 Task: Create a due date automation trigger when advanced on, on the wednesday before a card is due add fields with custom field "Resume" set to a number greater than 1 and lower or equal to 10 at 11:00 AM.
Action: Mouse moved to (977, 81)
Screenshot: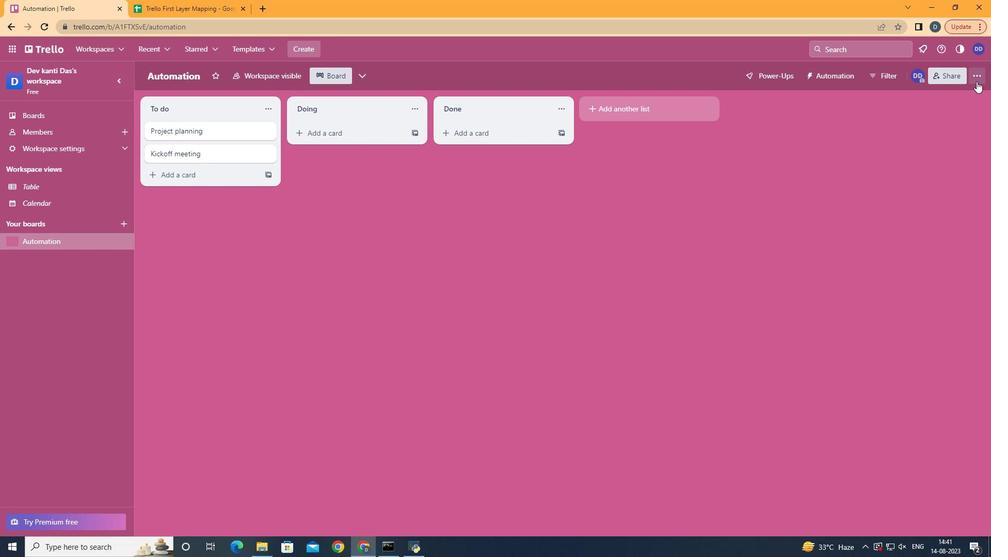 
Action: Mouse pressed left at (977, 81)
Screenshot: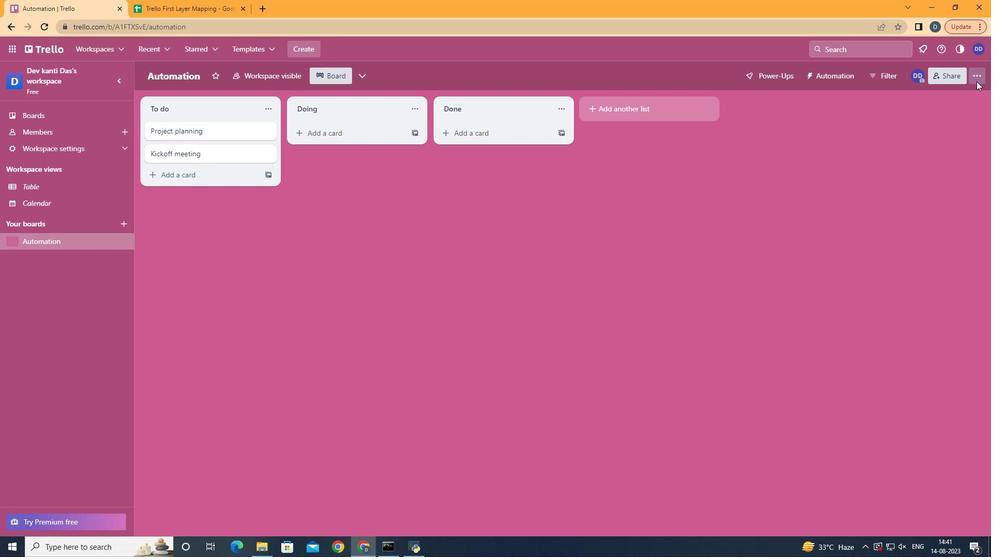 
Action: Mouse moved to (919, 215)
Screenshot: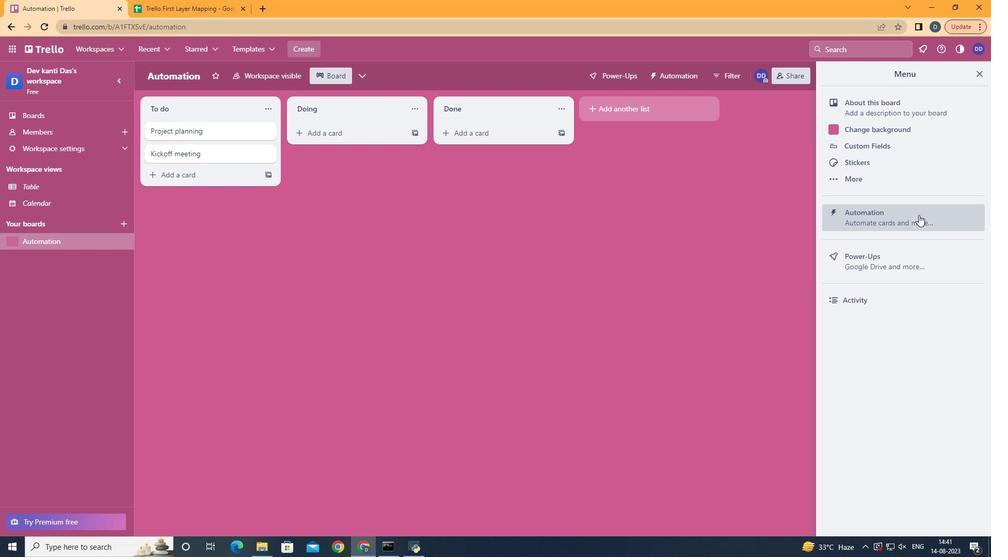 
Action: Mouse pressed left at (919, 215)
Screenshot: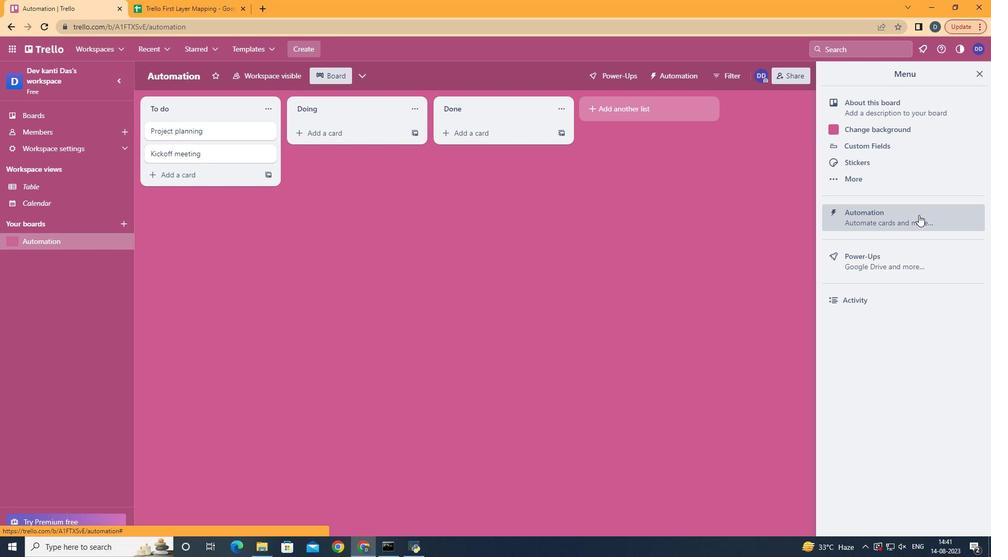 
Action: Mouse moved to (188, 211)
Screenshot: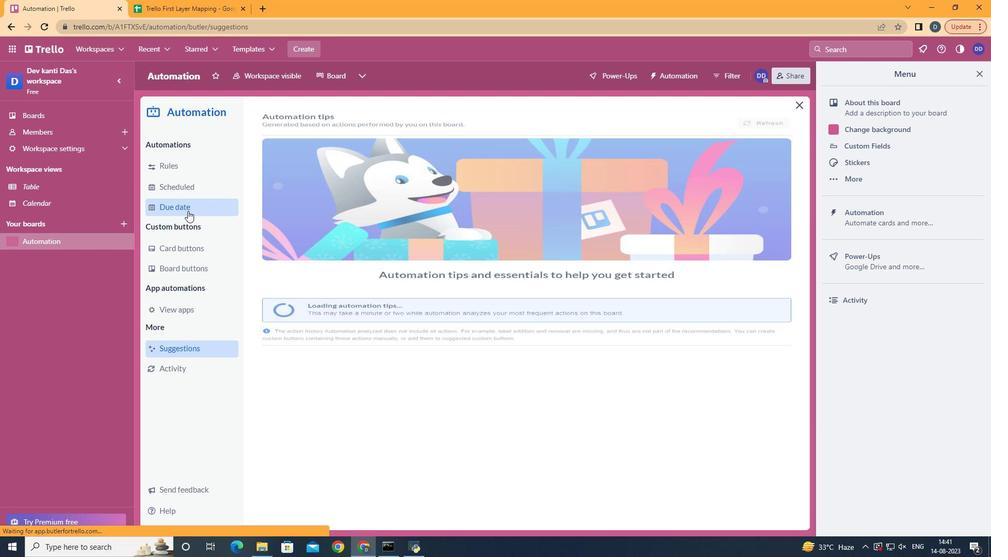 
Action: Mouse pressed left at (188, 211)
Screenshot: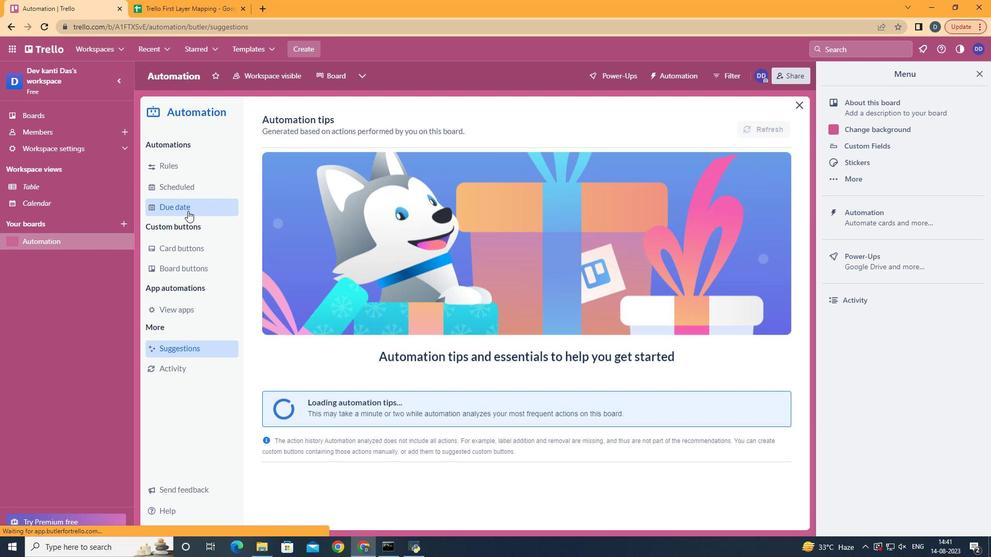 
Action: Mouse moved to (713, 125)
Screenshot: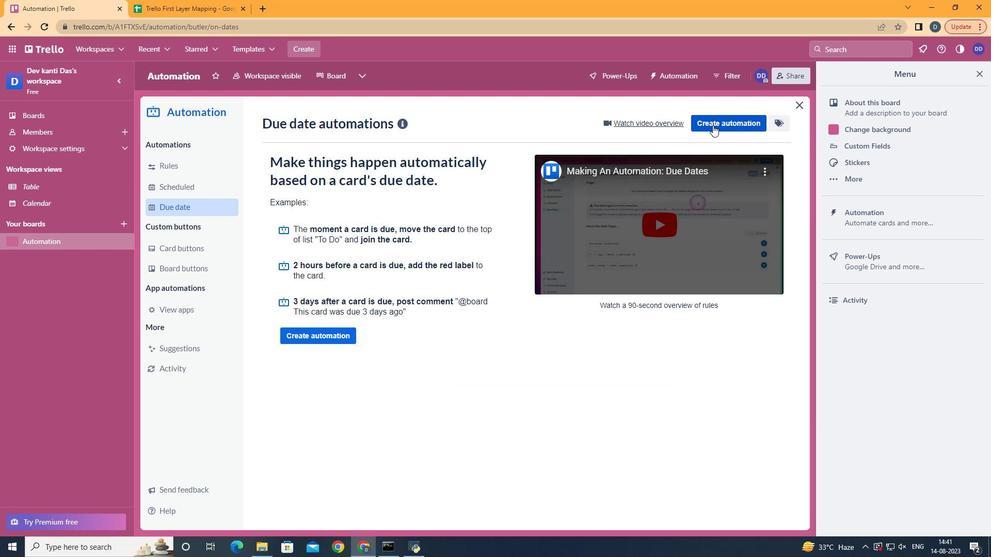 
Action: Mouse pressed left at (713, 125)
Screenshot: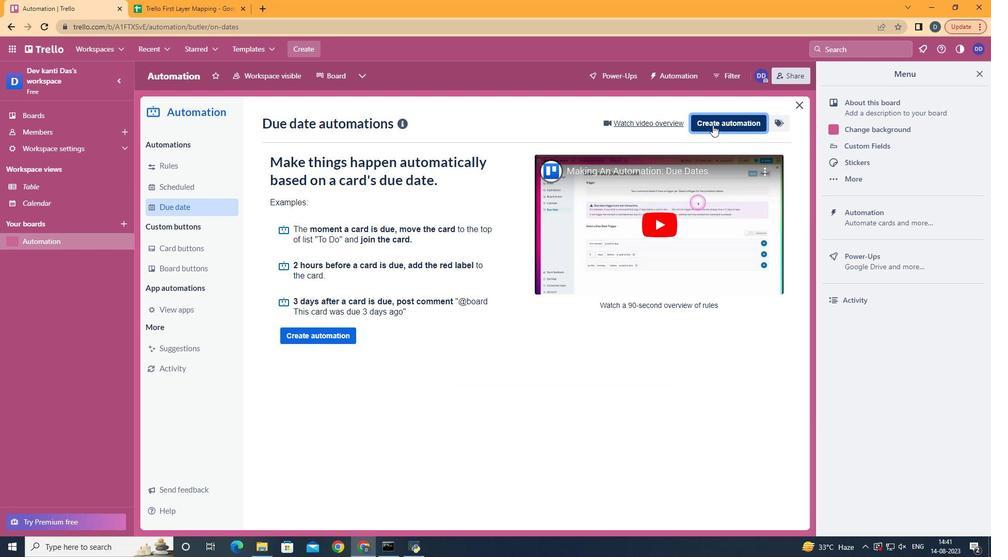 
Action: Mouse moved to (535, 222)
Screenshot: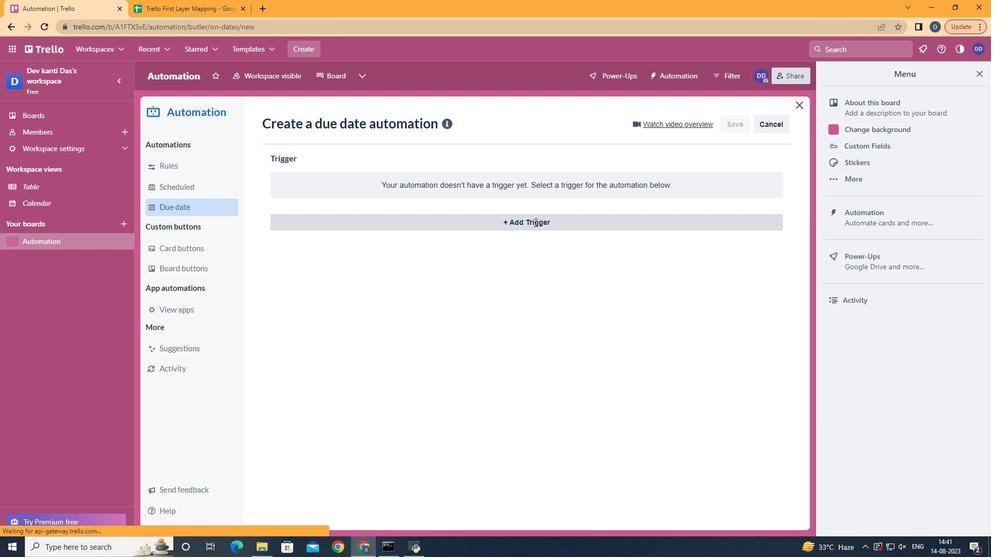 
Action: Mouse pressed left at (535, 222)
Screenshot: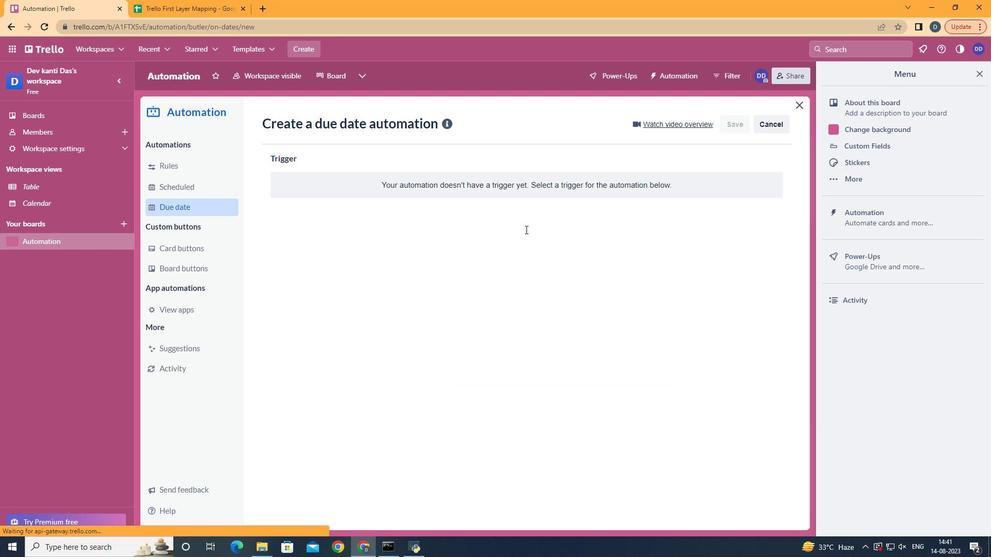 
Action: Mouse moved to (339, 307)
Screenshot: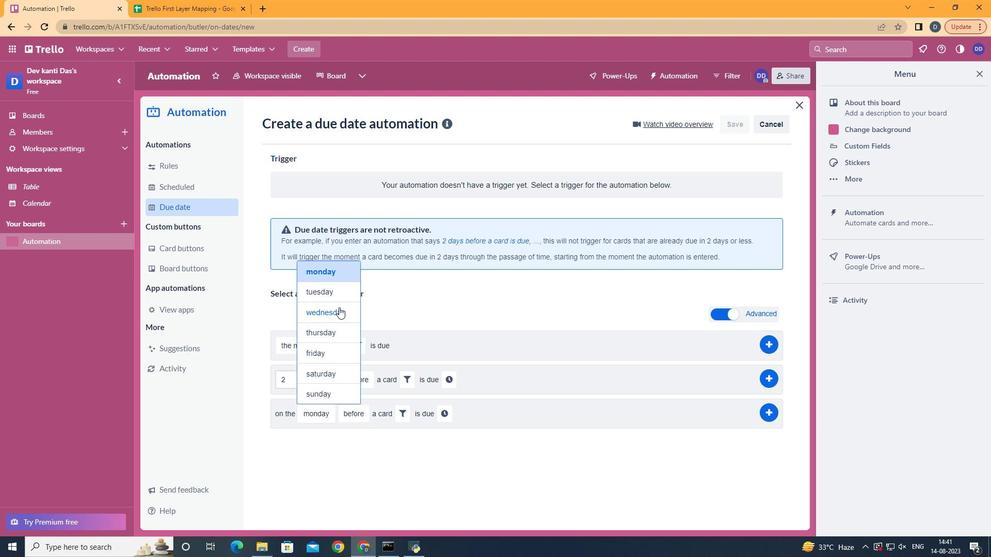 
Action: Mouse pressed left at (339, 307)
Screenshot: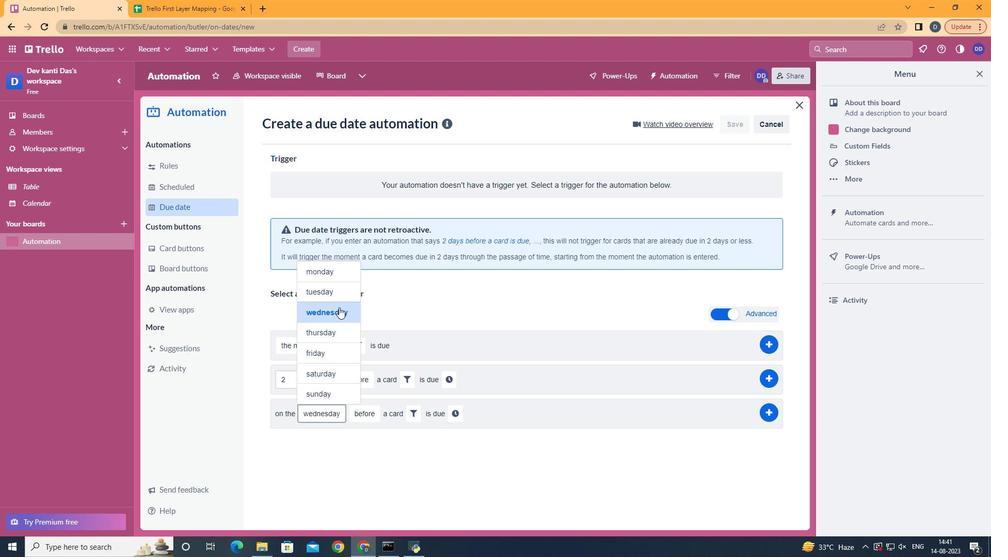 
Action: Mouse moved to (402, 412)
Screenshot: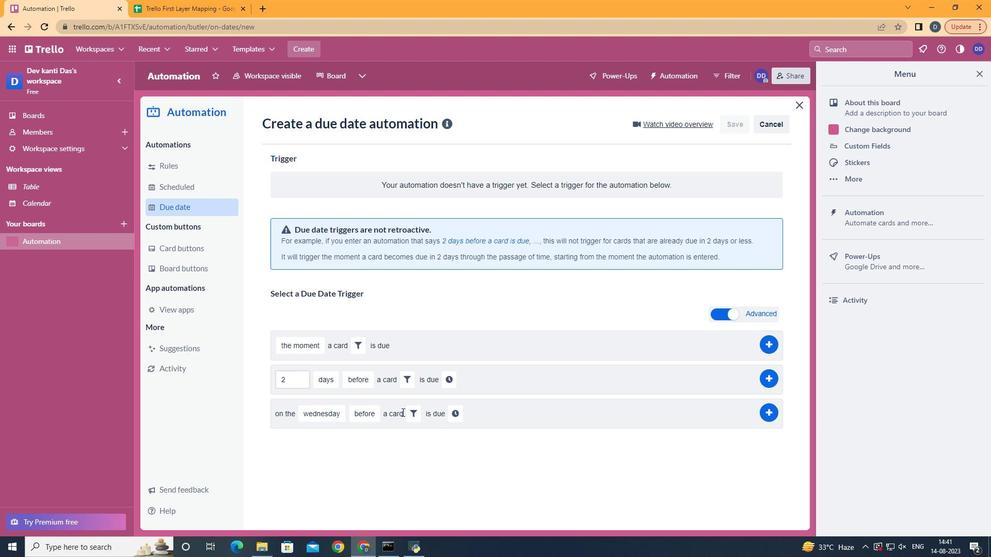 
Action: Mouse pressed left at (402, 412)
Screenshot: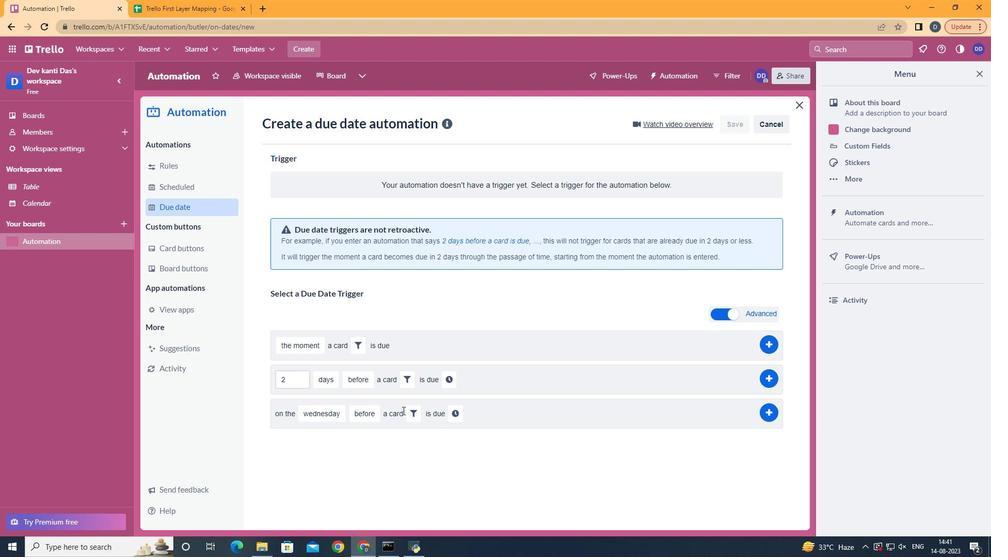 
Action: Mouse moved to (415, 411)
Screenshot: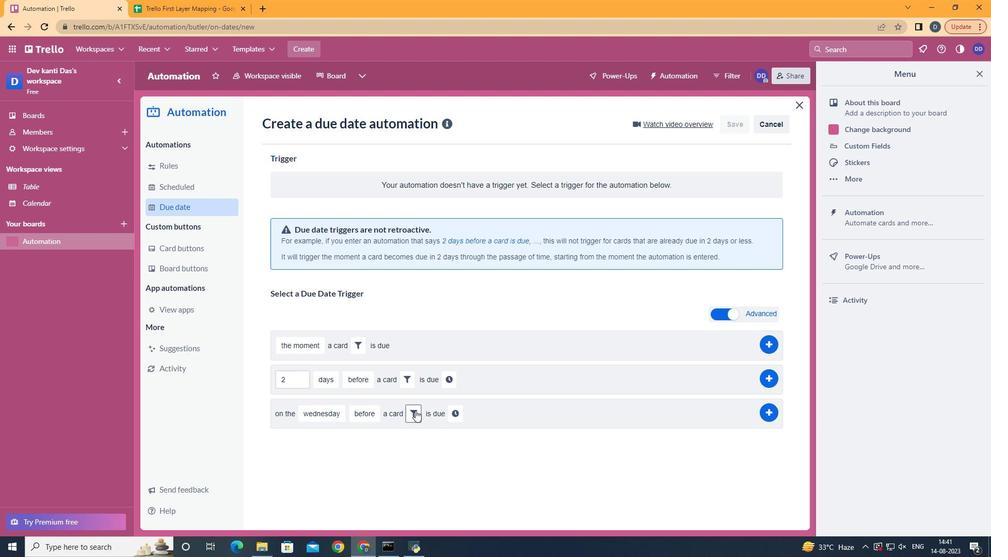 
Action: Mouse pressed left at (415, 411)
Screenshot: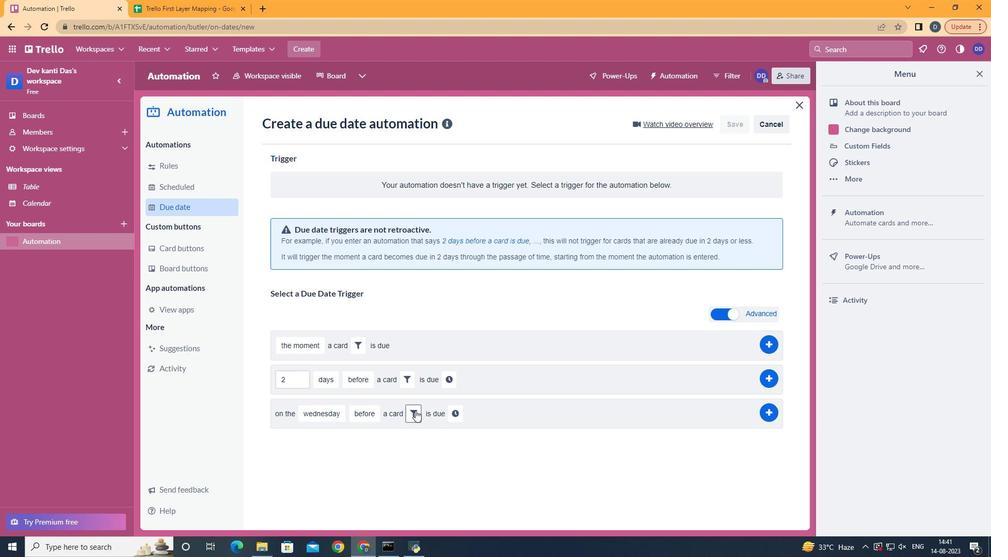 
Action: Mouse moved to (578, 447)
Screenshot: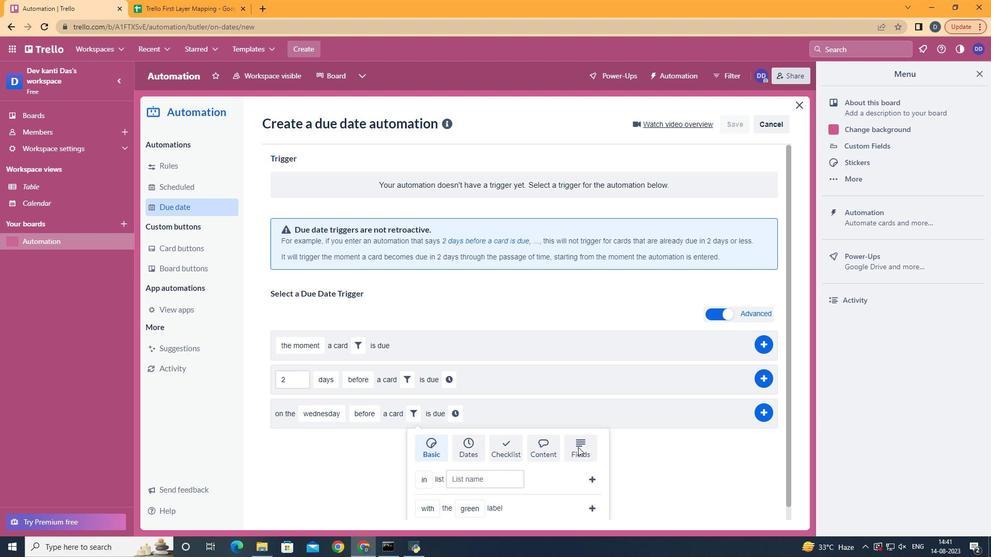 
Action: Mouse pressed left at (578, 447)
Screenshot: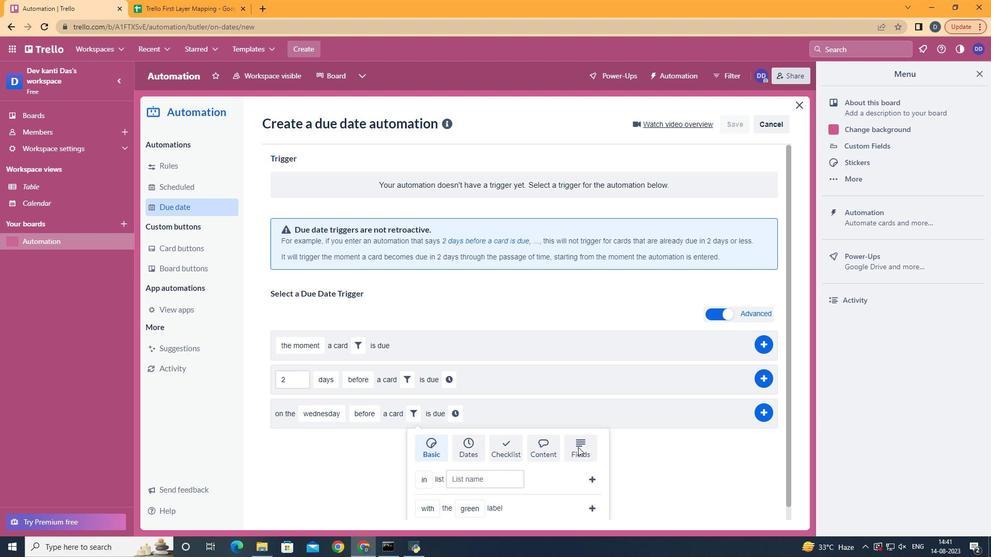 
Action: Mouse moved to (578, 447)
Screenshot: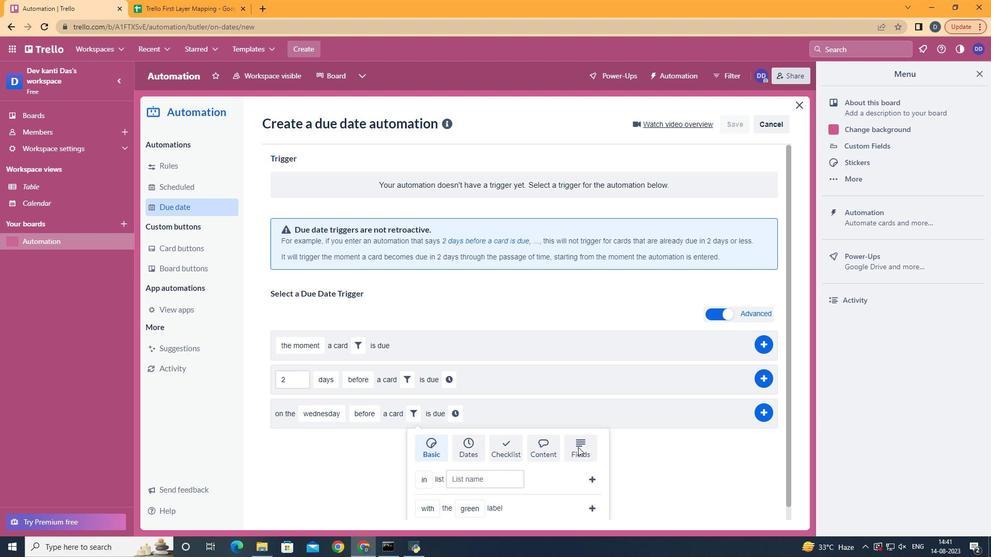 
Action: Mouse scrolled (578, 447) with delta (0, 0)
Screenshot: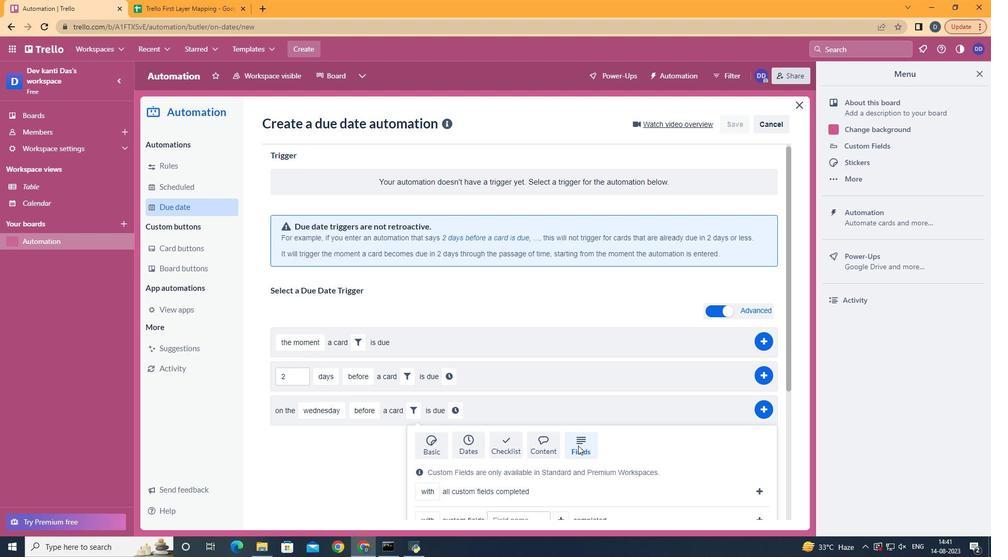 
Action: Mouse scrolled (578, 447) with delta (0, 0)
Screenshot: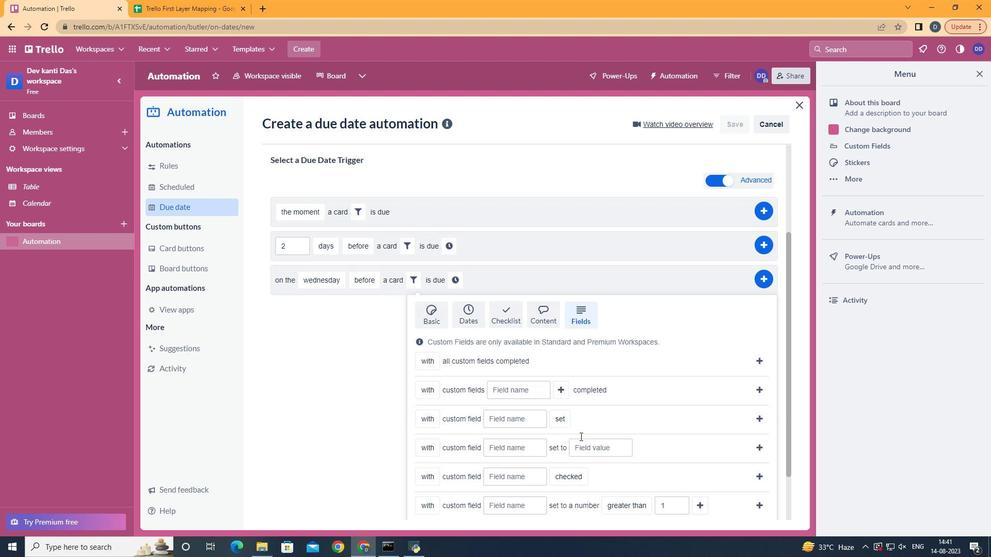 
Action: Mouse scrolled (578, 447) with delta (0, 0)
Screenshot: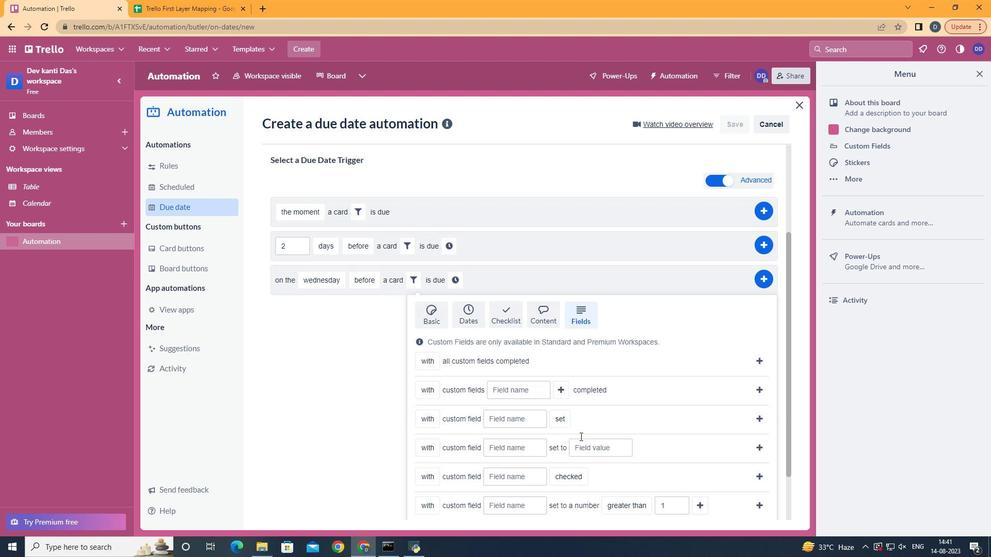 
Action: Mouse scrolled (578, 447) with delta (0, 0)
Screenshot: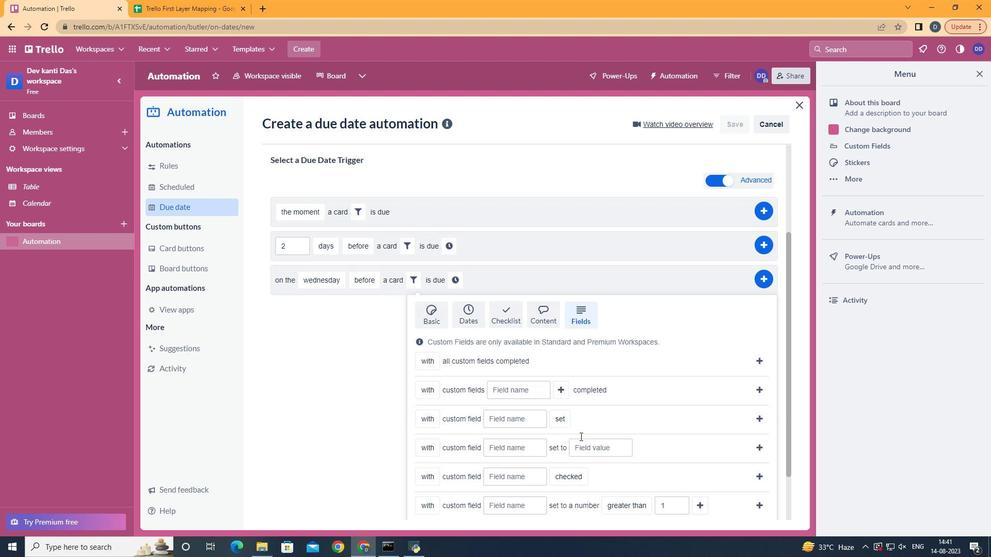 
Action: Mouse scrolled (578, 447) with delta (0, 0)
Screenshot: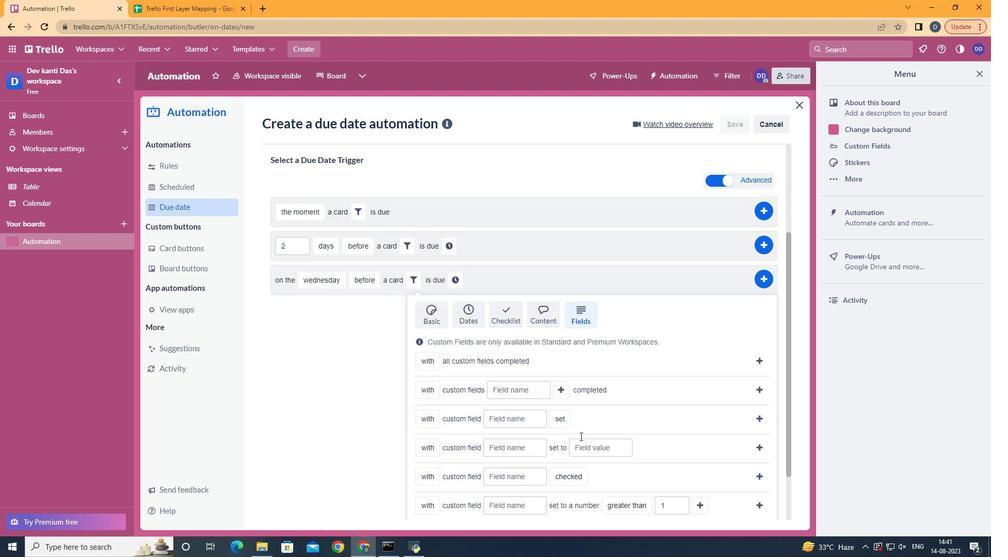 
Action: Mouse moved to (578, 447)
Screenshot: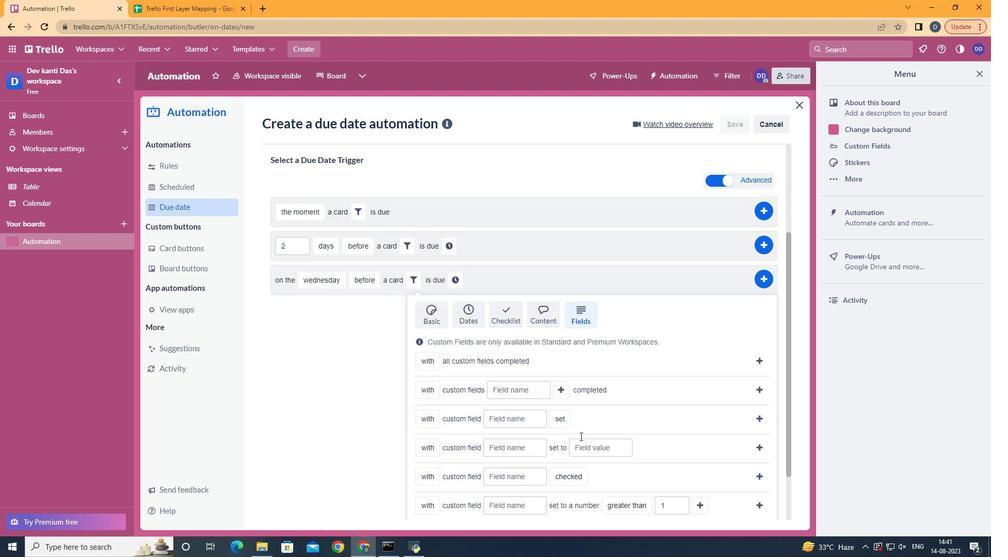 
Action: Mouse scrolled (578, 447) with delta (0, 0)
Screenshot: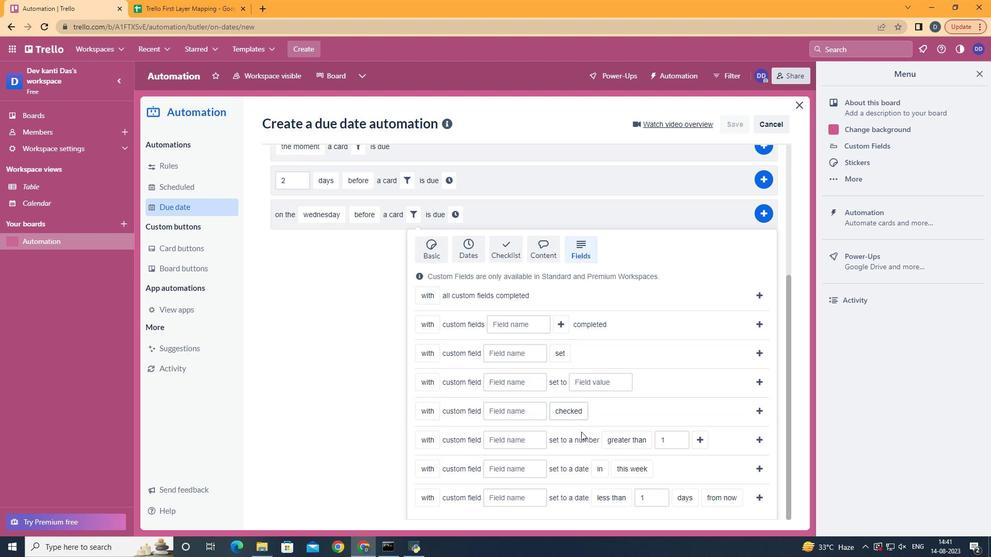 
Action: Mouse moved to (520, 443)
Screenshot: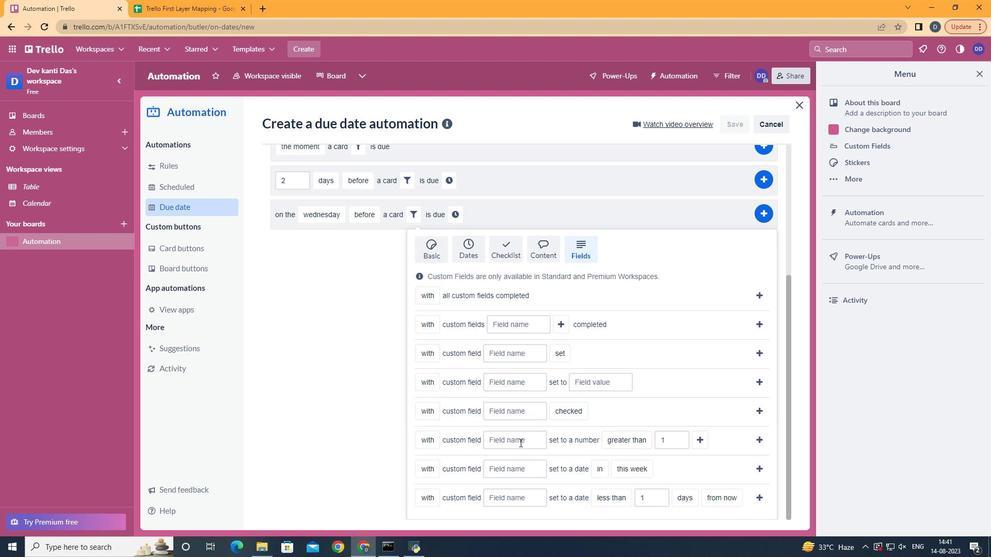 
Action: Mouse pressed left at (520, 443)
Screenshot: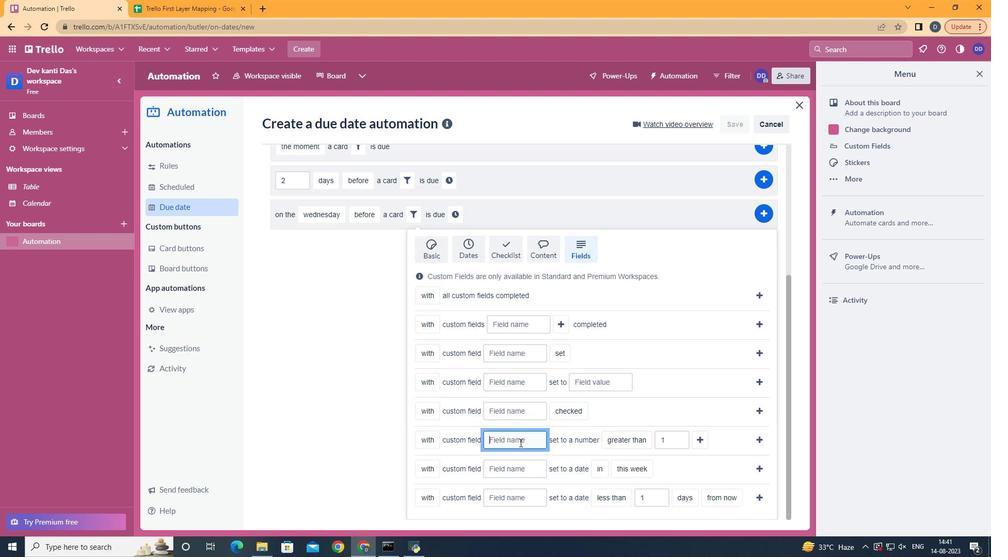 
Action: Key pressed <Key.shift>Resume
Screenshot: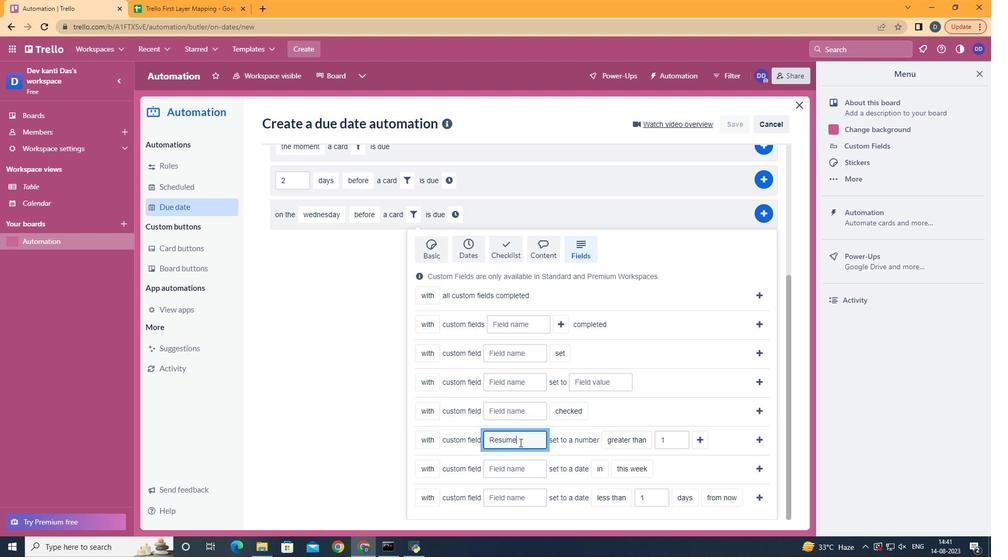 
Action: Mouse moved to (705, 432)
Screenshot: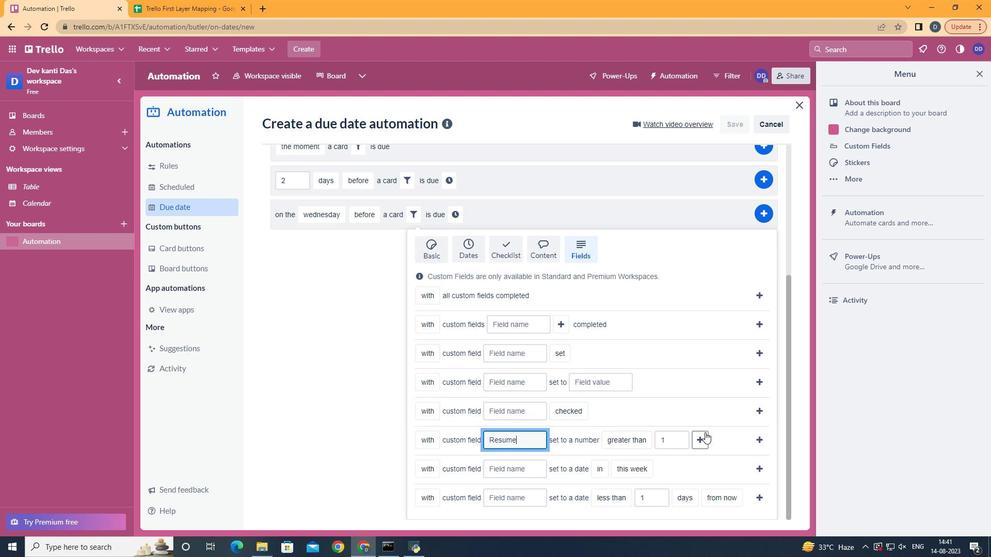 
Action: Mouse pressed left at (705, 432)
Screenshot: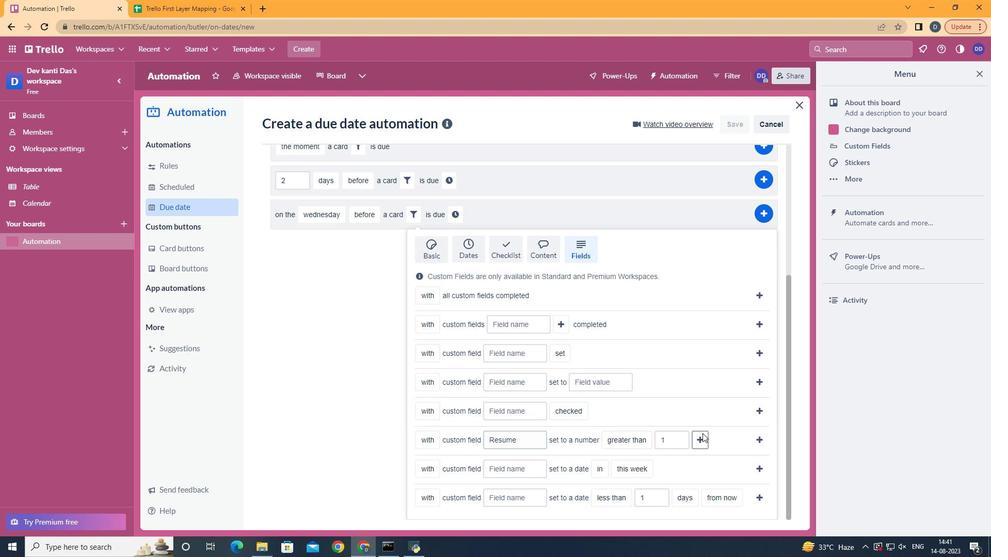 
Action: Mouse moved to (466, 400)
Screenshot: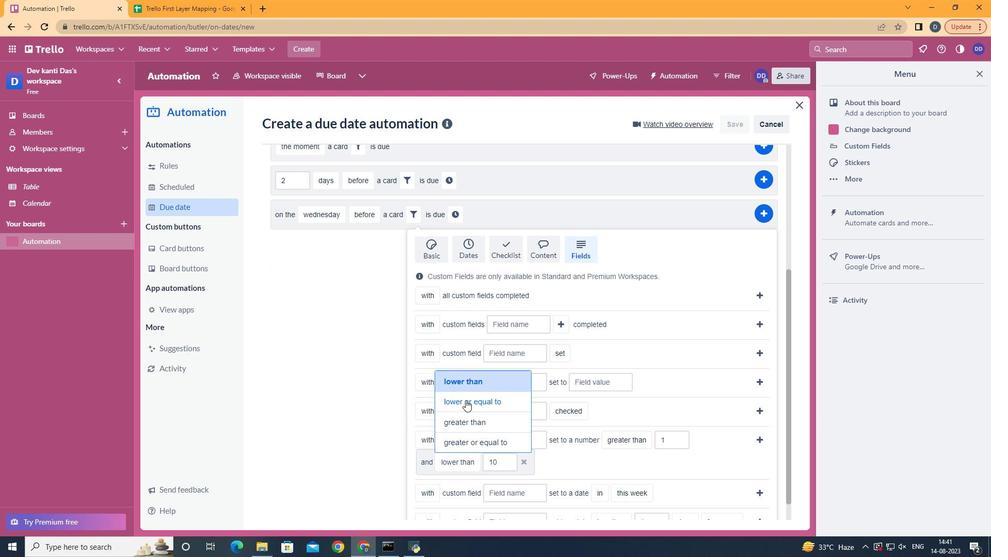 
Action: Mouse pressed left at (466, 400)
Screenshot: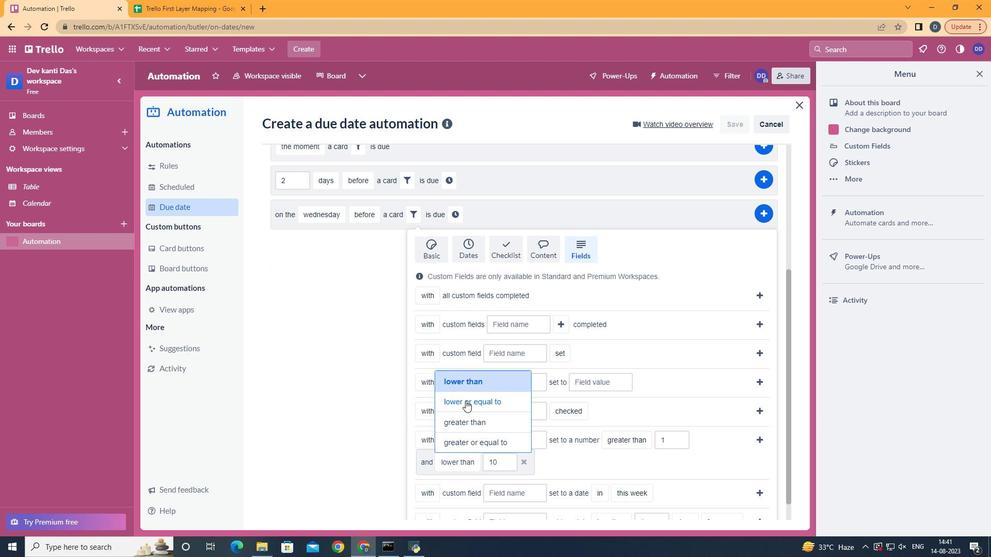 
Action: Mouse moved to (749, 440)
Screenshot: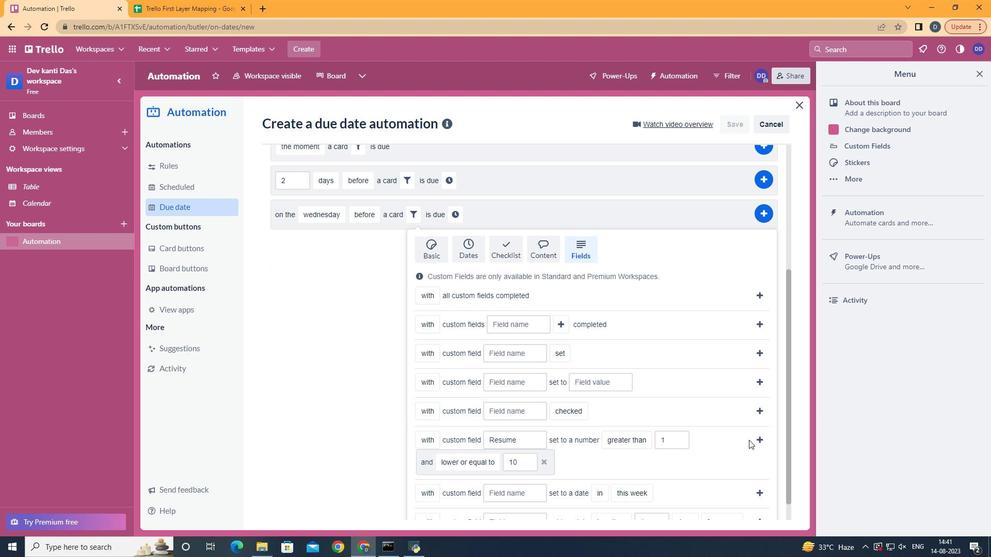 
Action: Mouse pressed left at (749, 440)
Screenshot: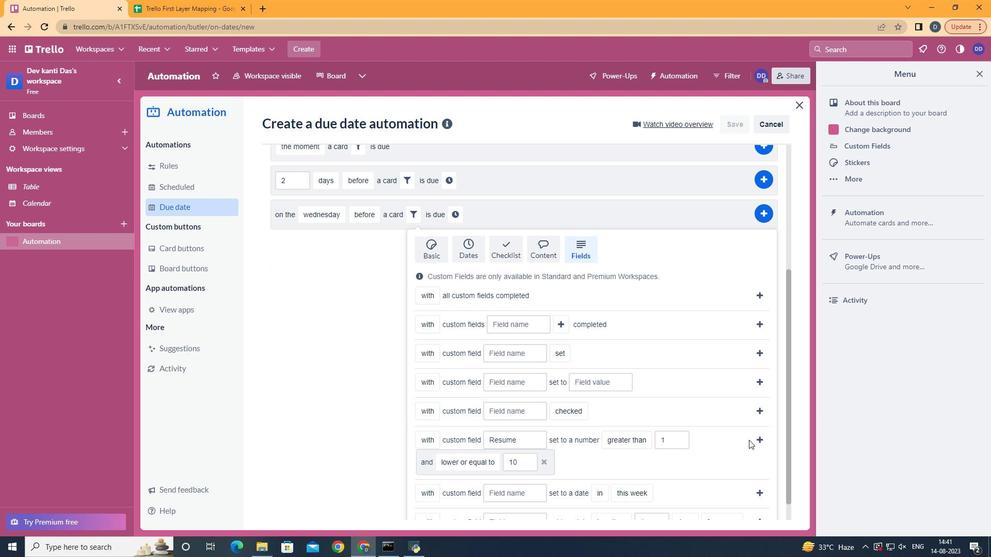 
Action: Mouse moved to (753, 439)
Screenshot: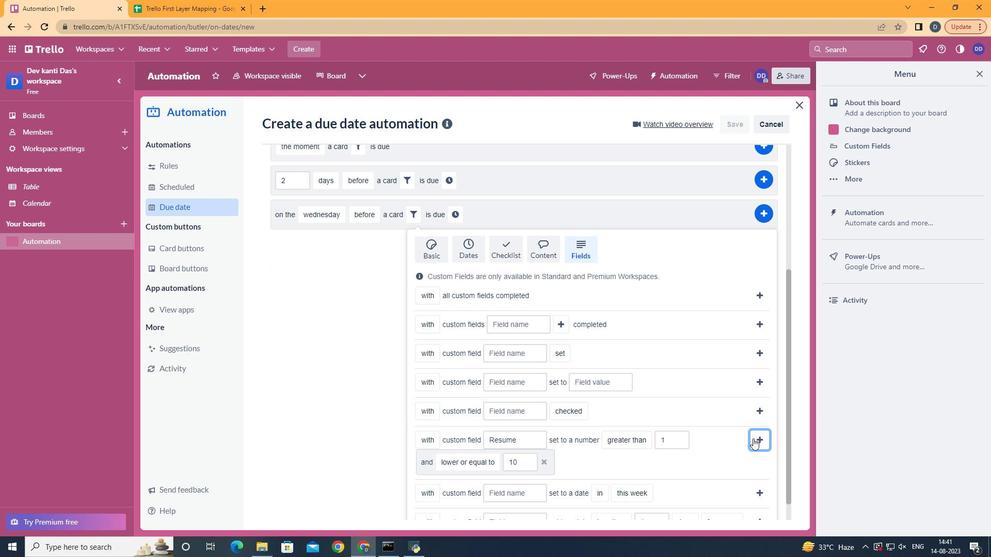 
Action: Mouse pressed left at (753, 439)
Screenshot: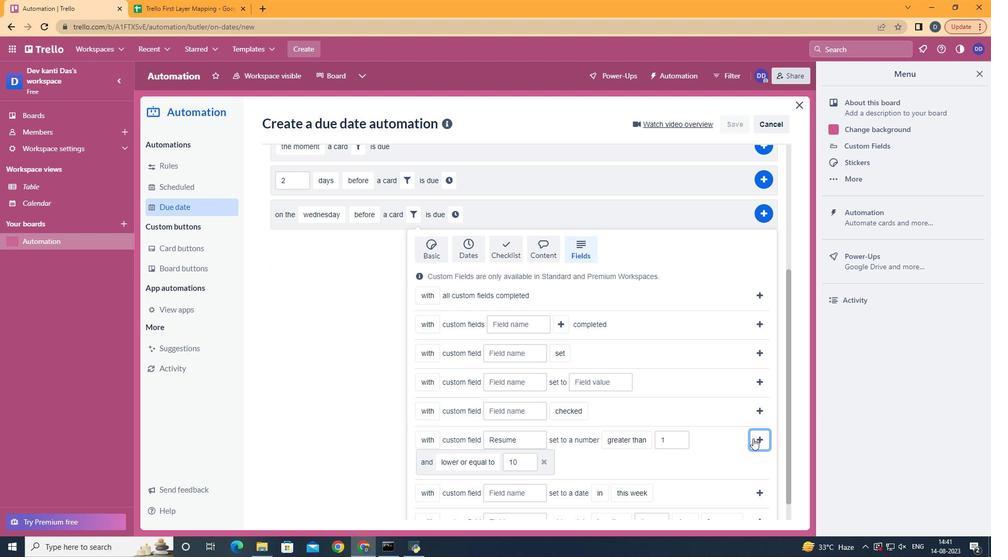 
Action: Mouse moved to (287, 439)
Screenshot: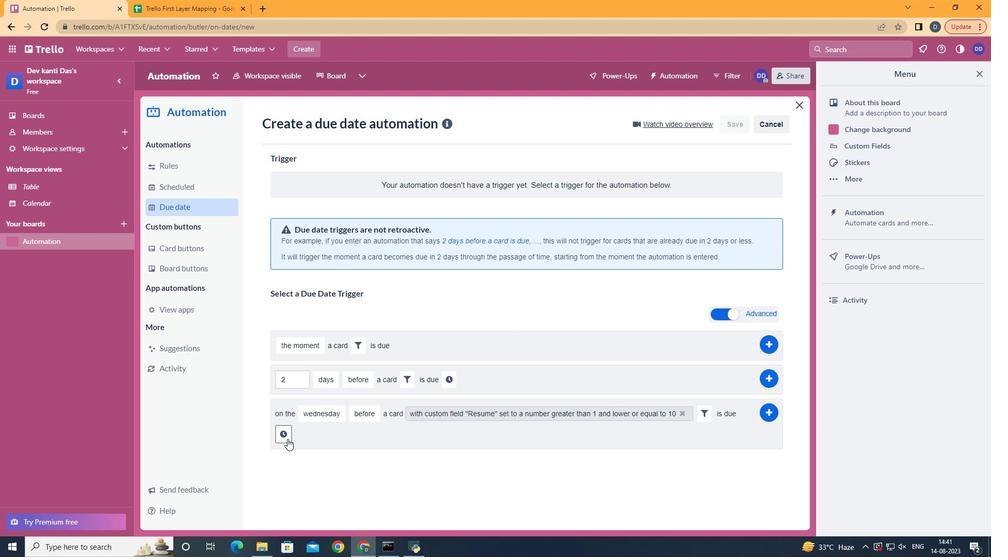 
Action: Mouse pressed left at (287, 439)
Screenshot: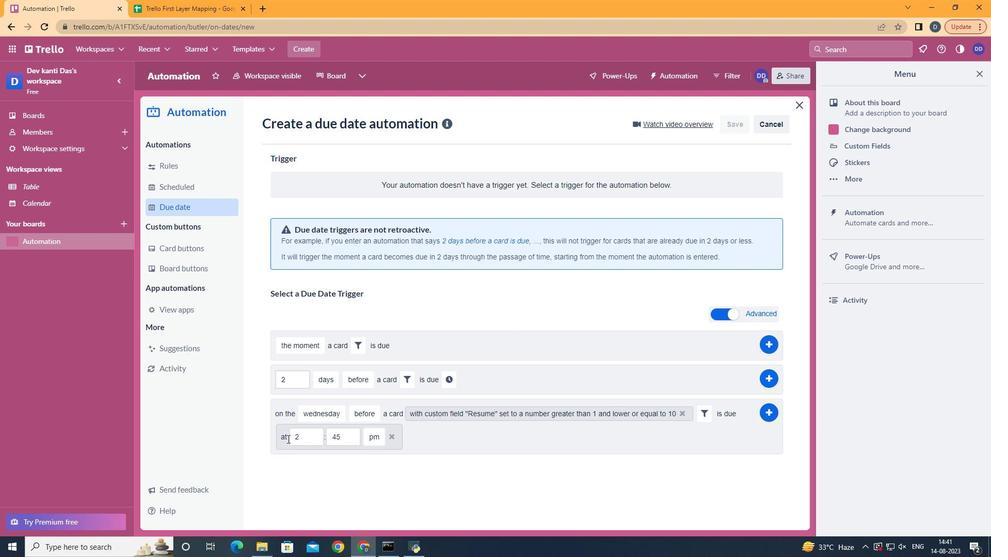 
Action: Mouse moved to (314, 439)
Screenshot: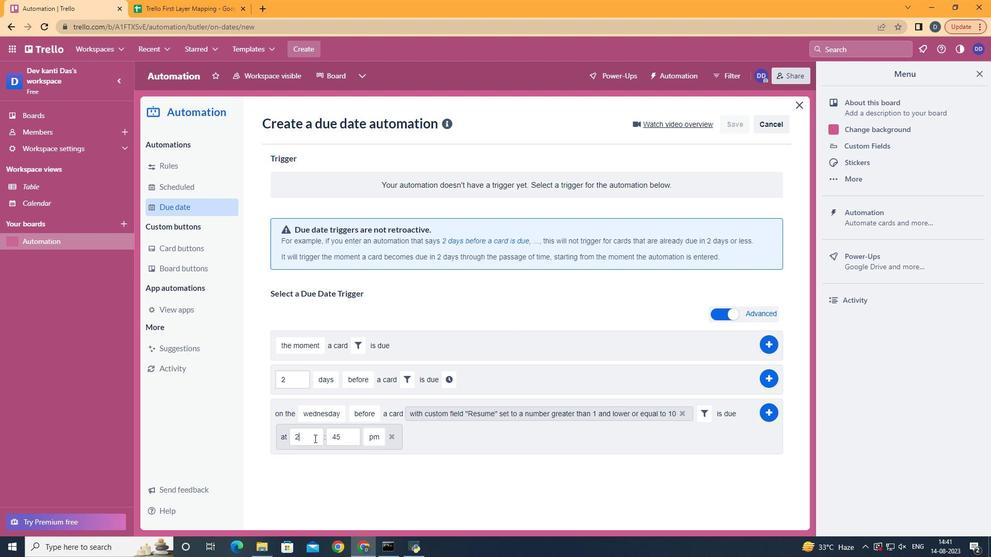 
Action: Mouse pressed left at (314, 439)
Screenshot: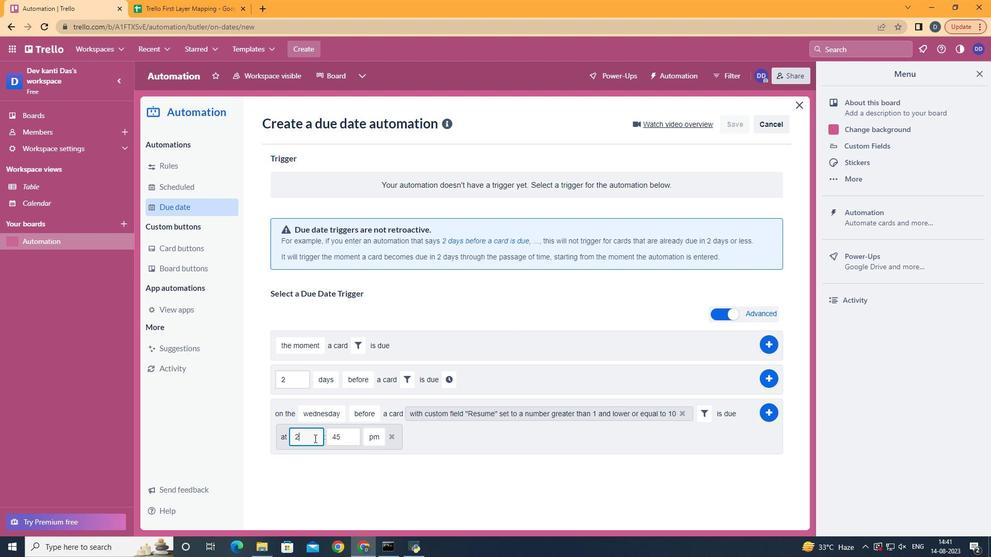 
Action: Key pressed <Key.backspace>11
Screenshot: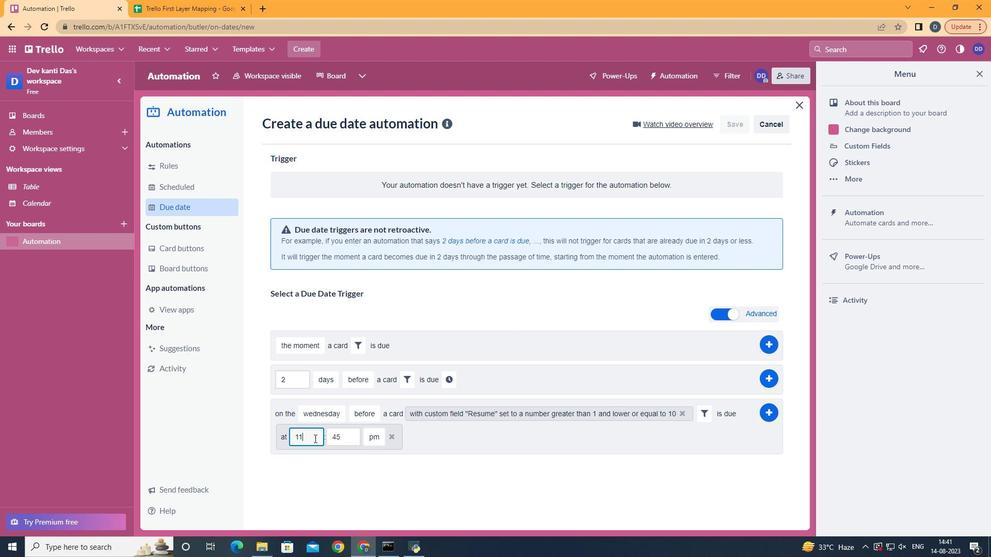 
Action: Mouse moved to (349, 438)
Screenshot: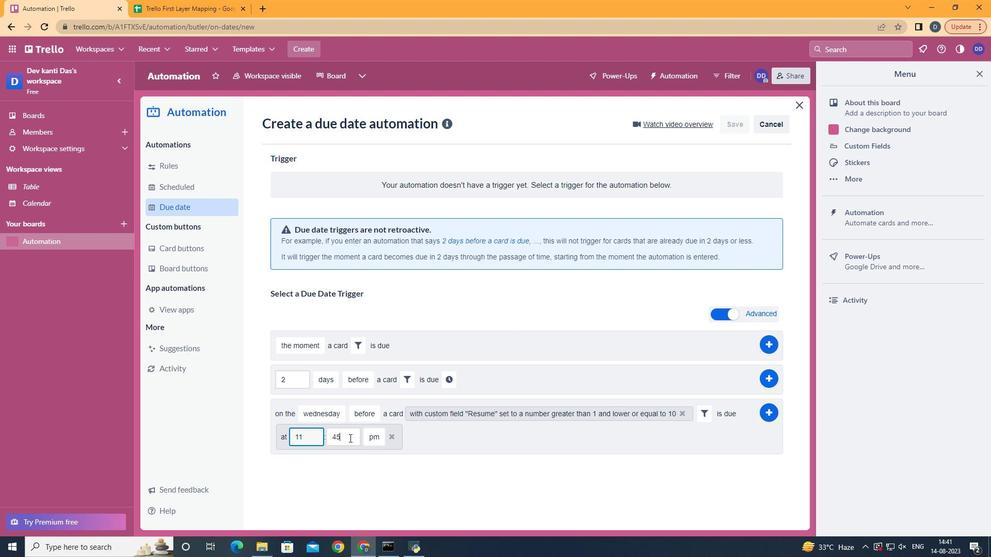 
Action: Mouse pressed left at (349, 438)
Screenshot: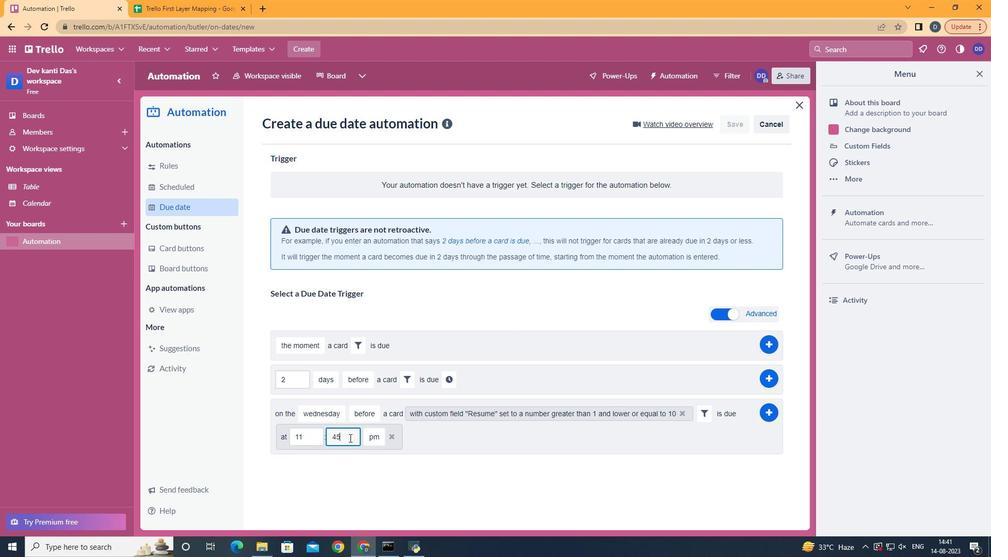 
Action: Key pressed <Key.backspace><Key.backspace>00
Screenshot: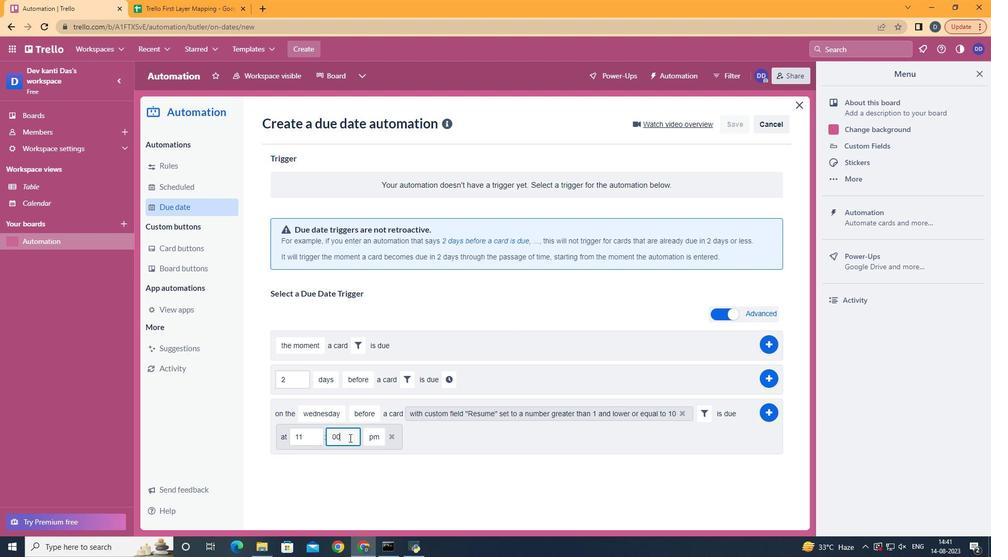 
Action: Mouse moved to (375, 464)
Screenshot: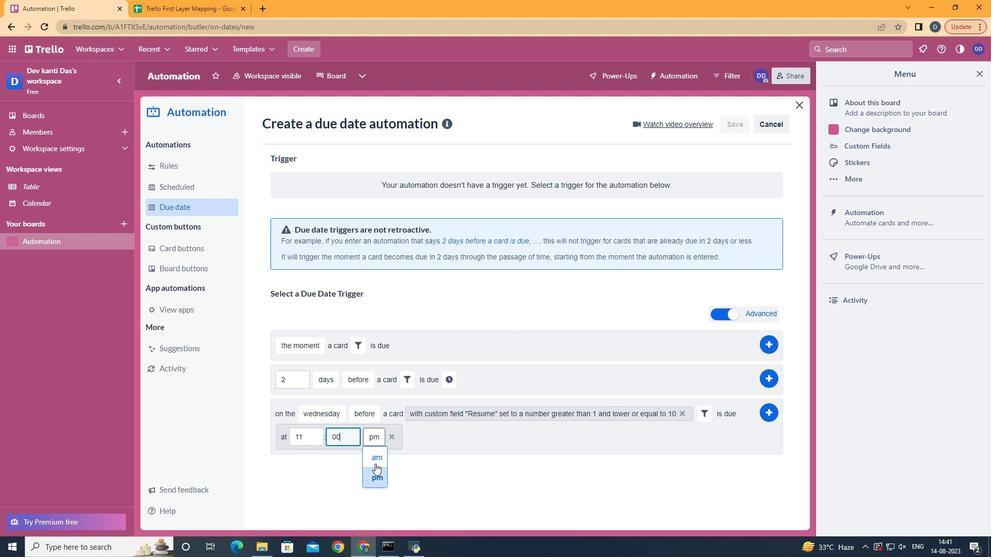 
Action: Mouse pressed left at (375, 464)
Screenshot: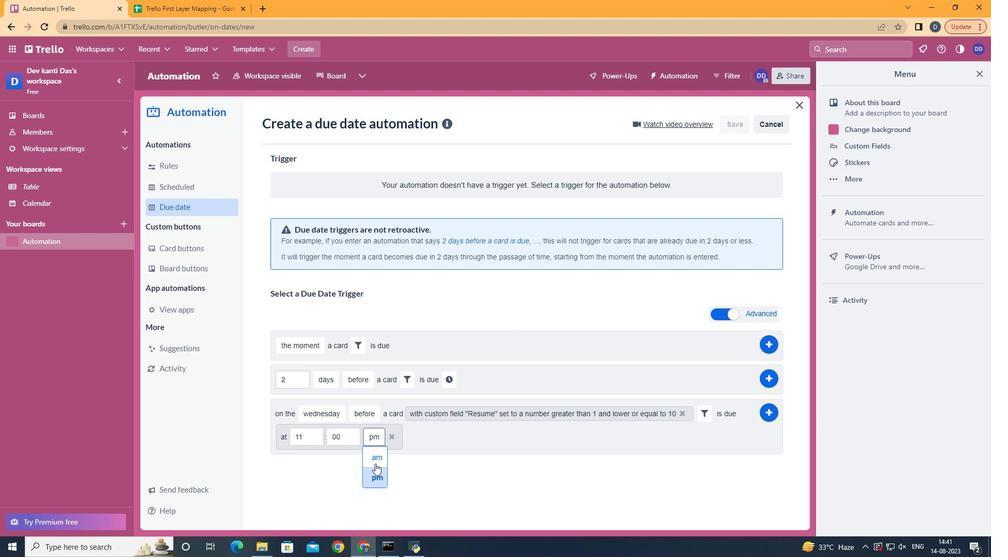 
Action: Mouse moved to (757, 415)
Screenshot: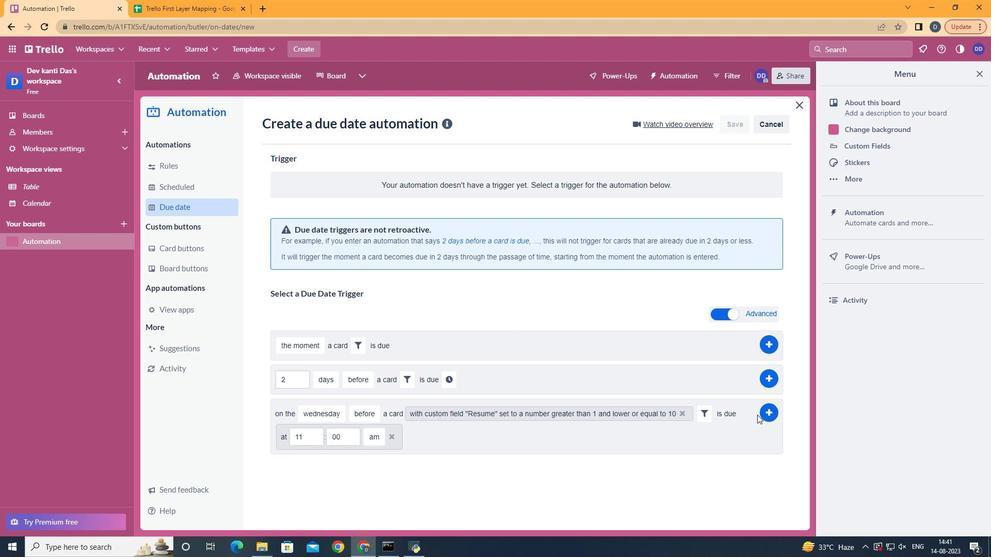 
Action: Mouse pressed left at (757, 415)
Screenshot: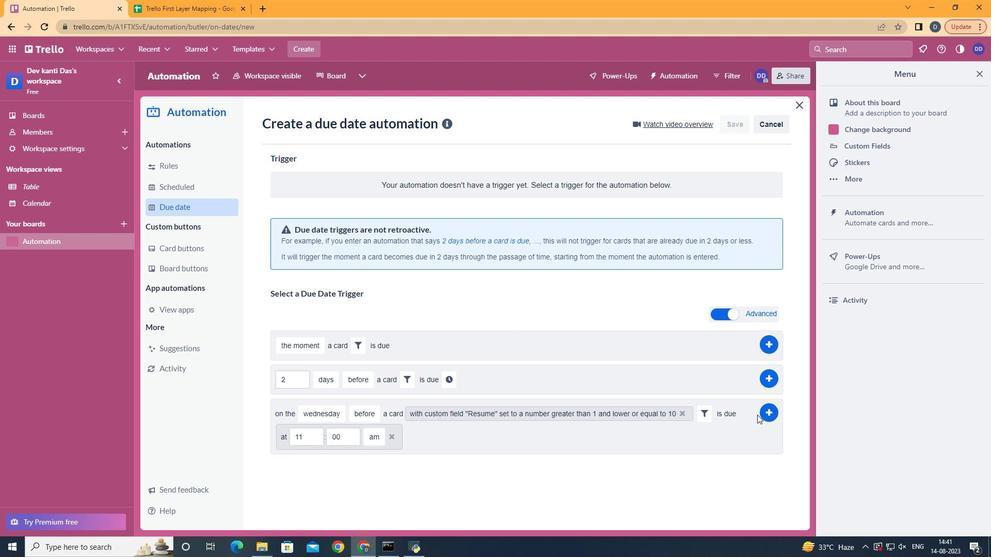 
Action: Mouse moved to (774, 410)
Screenshot: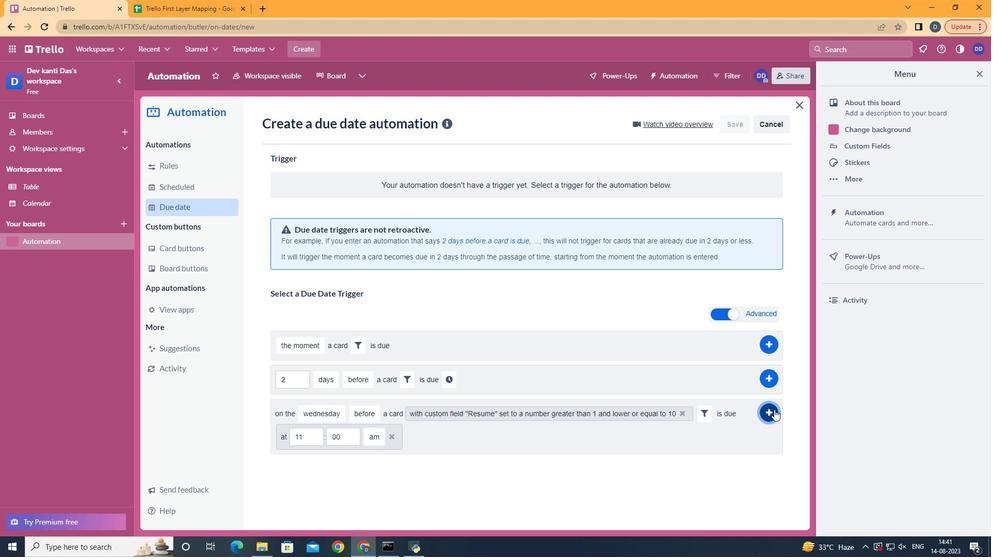 
Action: Mouse pressed left at (774, 410)
Screenshot: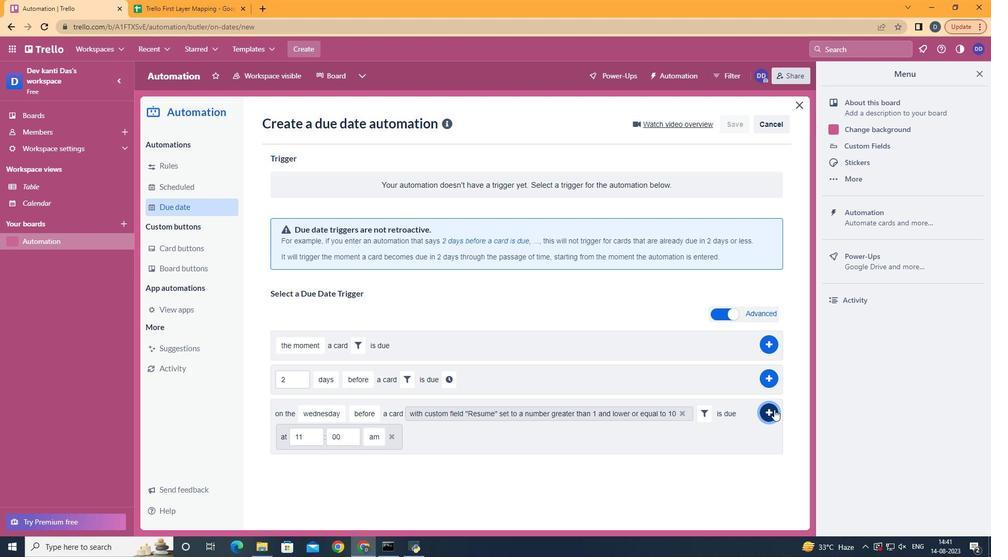 
